 Task: Add a pair of checked slim fit flat-front trousers to your wishlist on Ajio.
Action: Mouse moved to (411, 212)
Screenshot: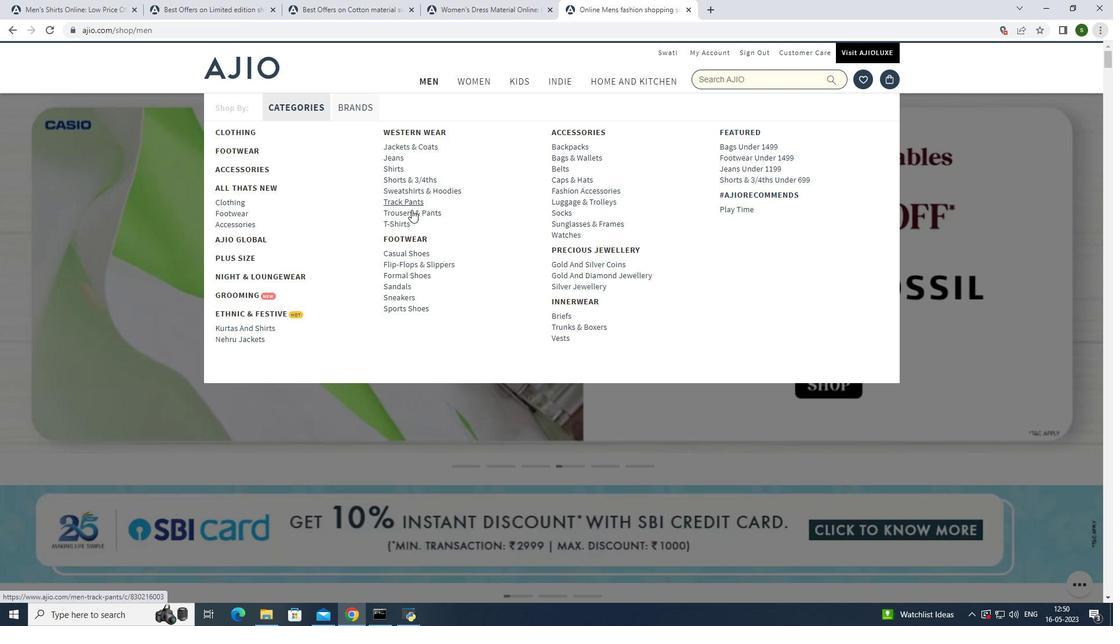 
Action: Mouse pressed left at (411, 212)
Screenshot: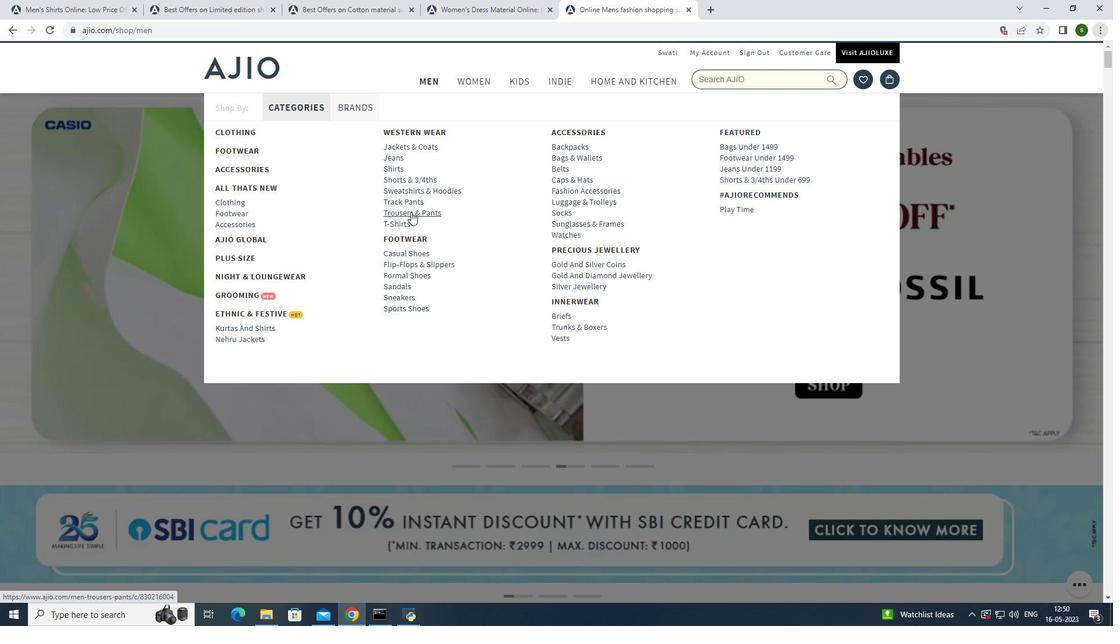 
Action: Mouse moved to (584, 284)
Screenshot: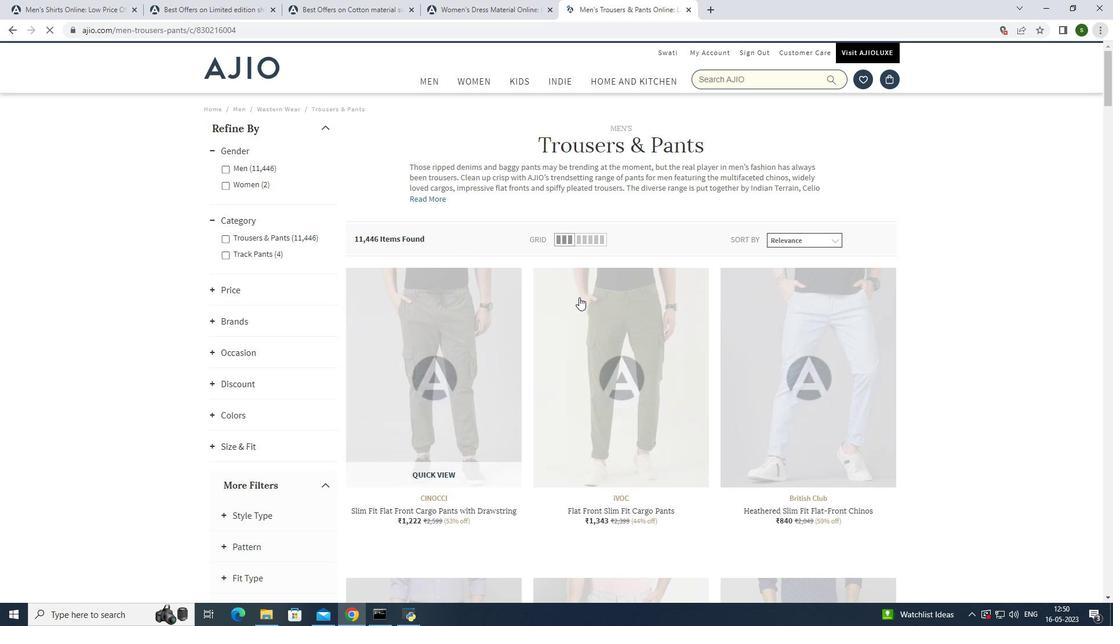 
Action: Mouse scrolled (584, 283) with delta (0, 0)
Screenshot: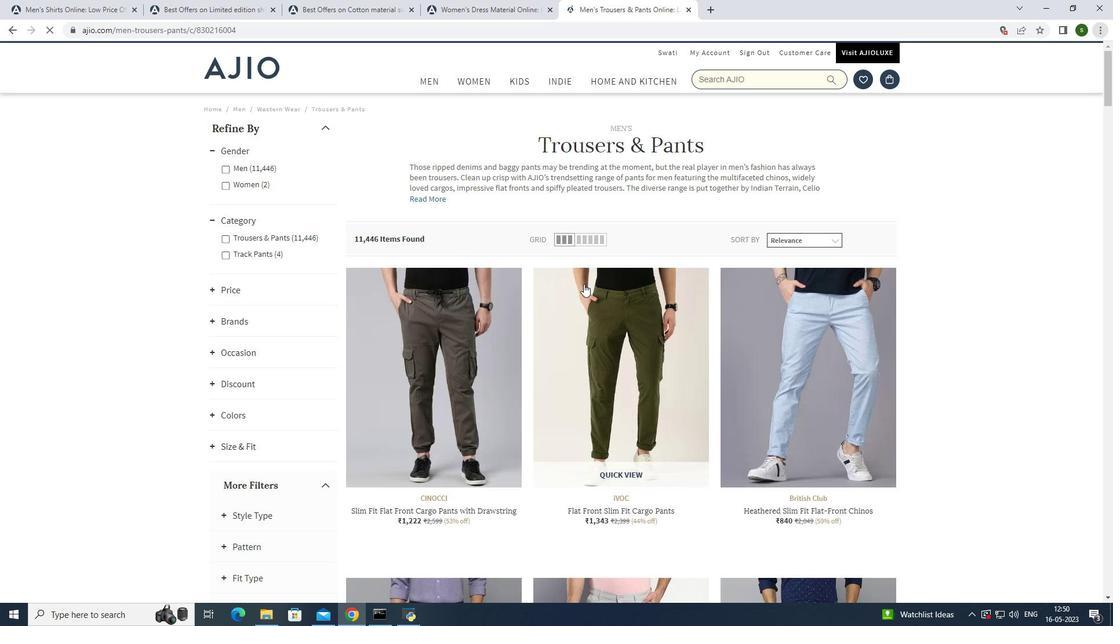 
Action: Mouse scrolled (584, 283) with delta (0, 0)
Screenshot: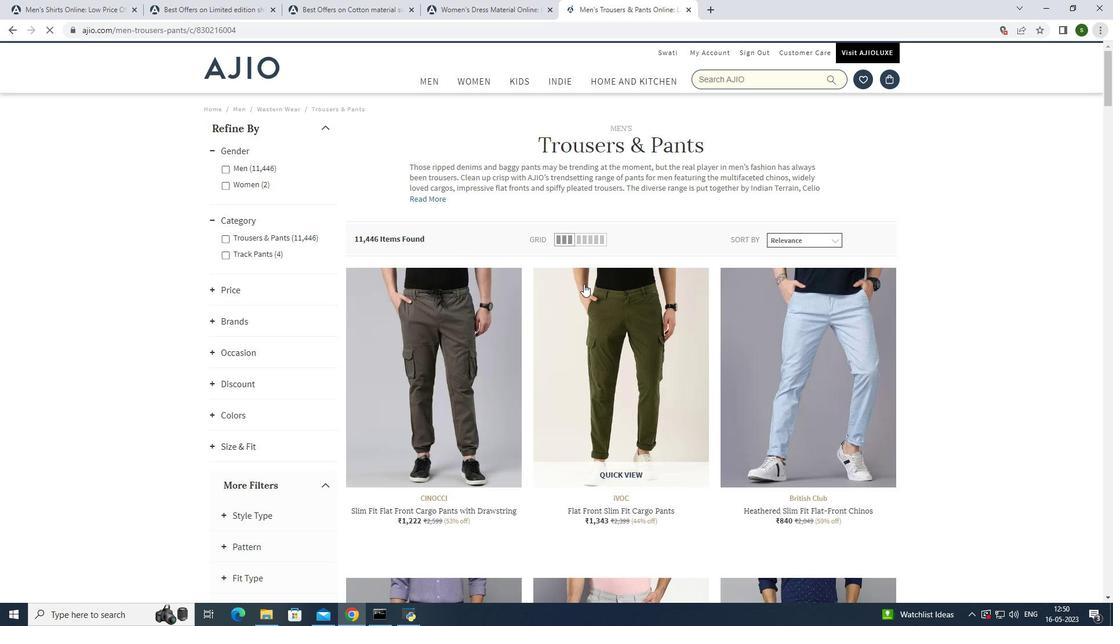 
Action: Mouse scrolled (584, 283) with delta (0, 0)
Screenshot: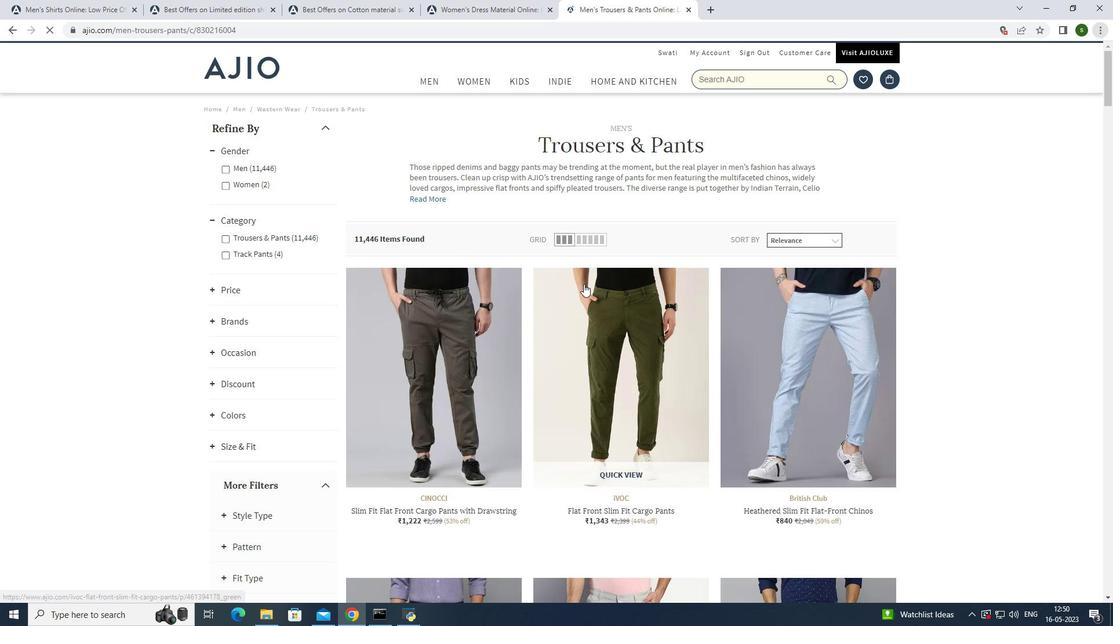 
Action: Mouse scrolled (584, 283) with delta (0, 0)
Screenshot: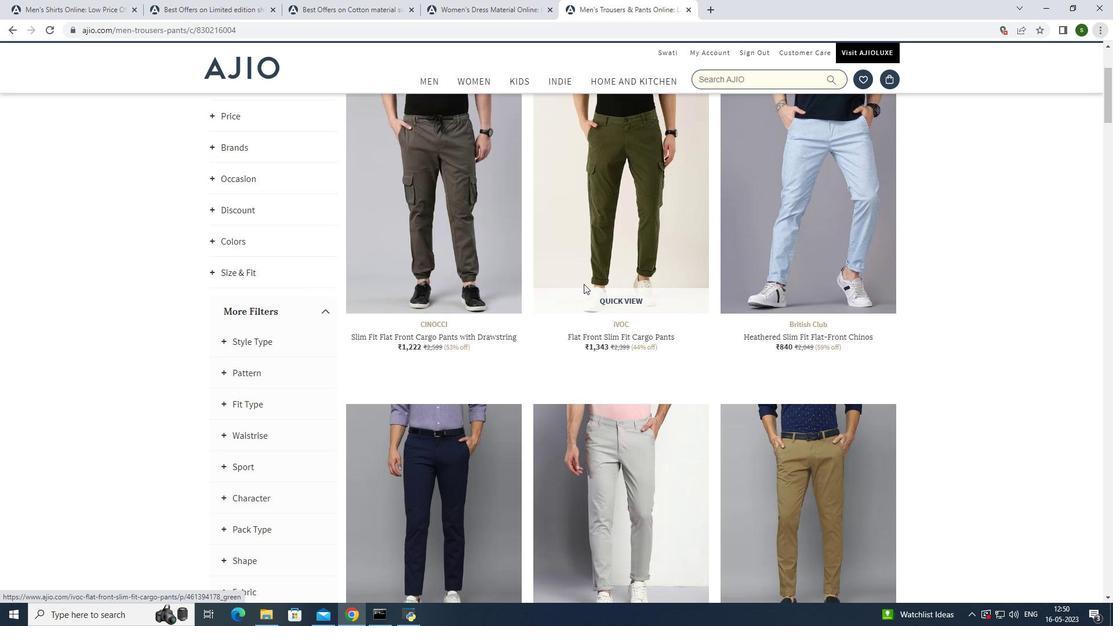 
Action: Mouse scrolled (584, 283) with delta (0, 0)
Screenshot: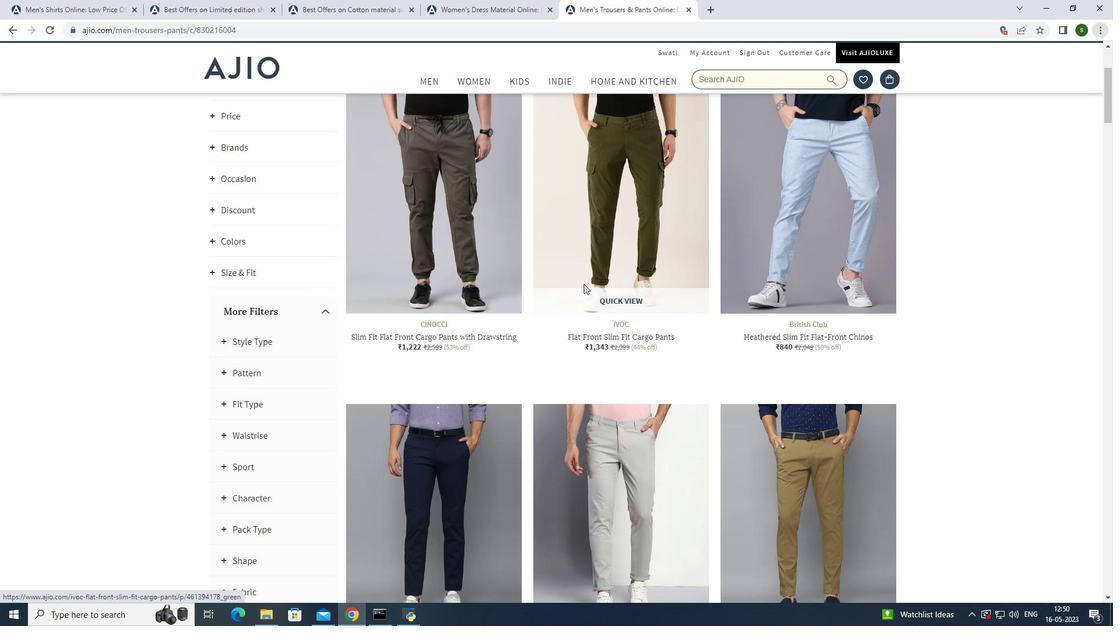 
Action: Mouse scrolled (584, 283) with delta (0, 0)
Screenshot: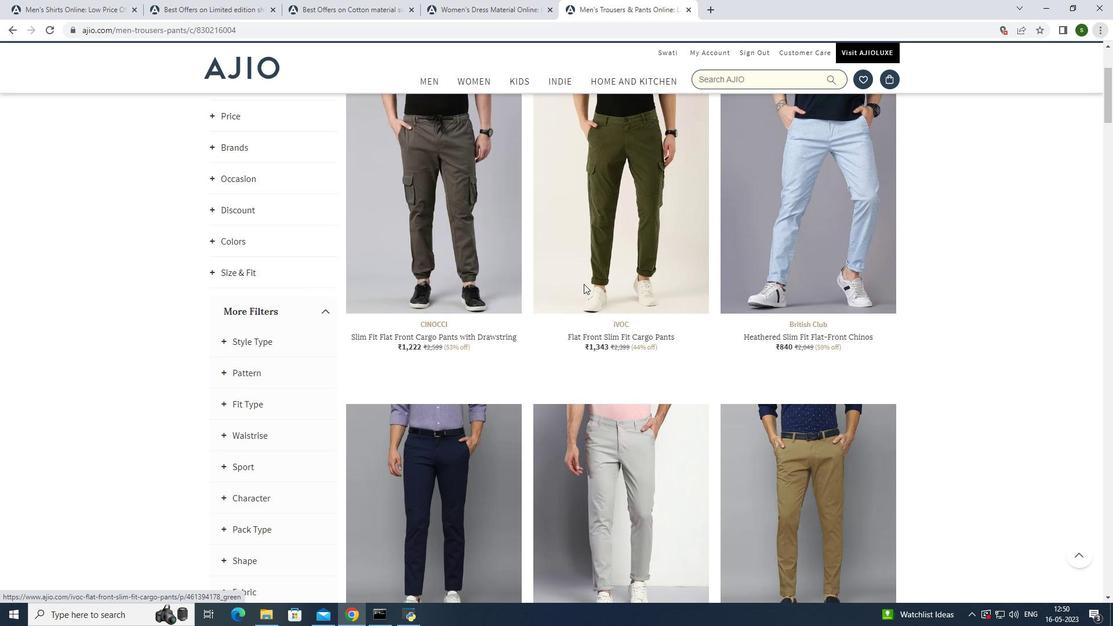 
Action: Mouse scrolled (584, 283) with delta (0, 0)
Screenshot: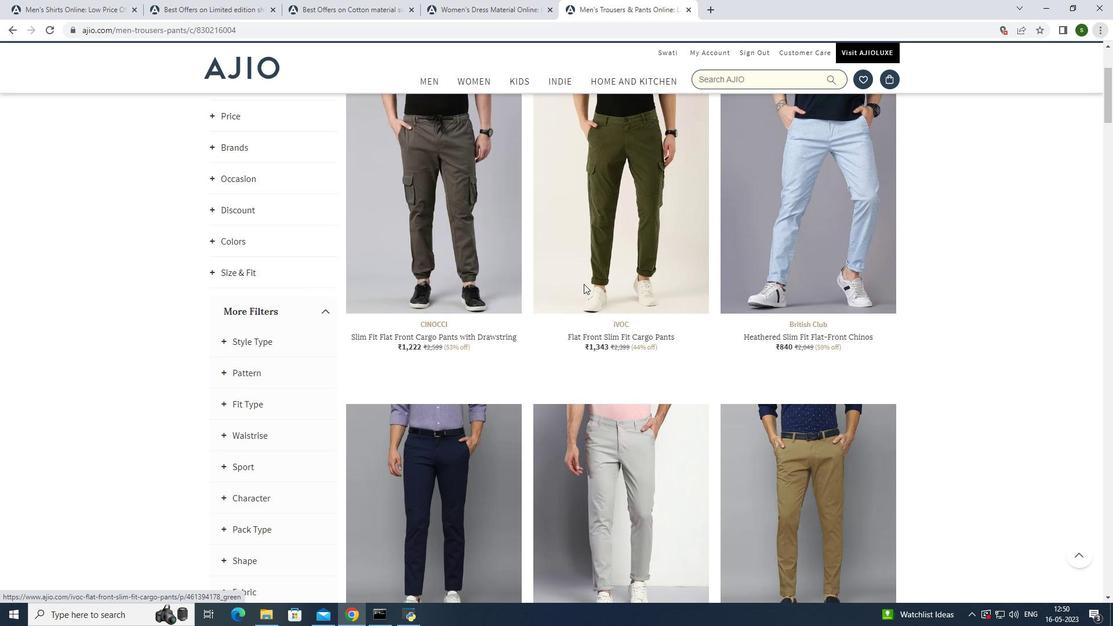 
Action: Mouse scrolled (584, 283) with delta (0, 0)
Screenshot: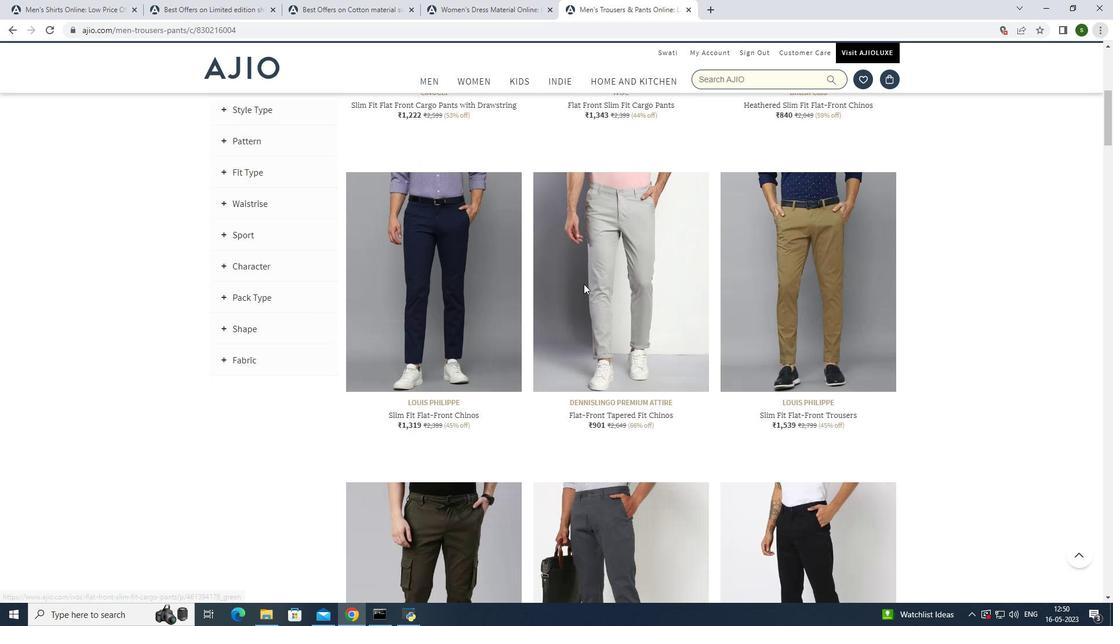 
Action: Mouse scrolled (584, 283) with delta (0, 0)
Screenshot: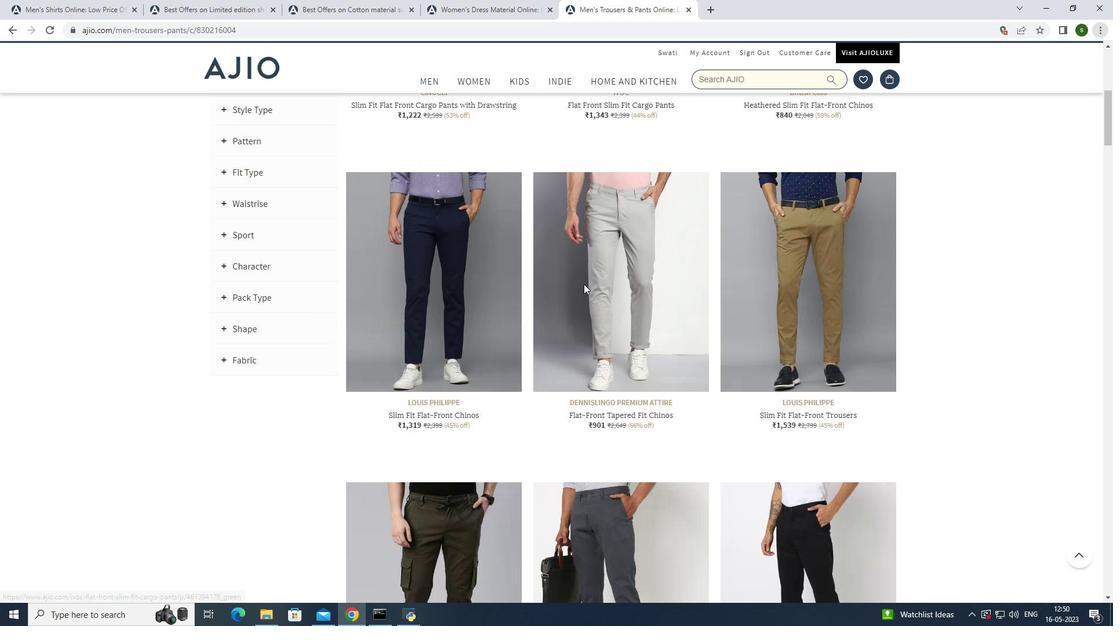 
Action: Mouse scrolled (584, 283) with delta (0, 0)
Screenshot: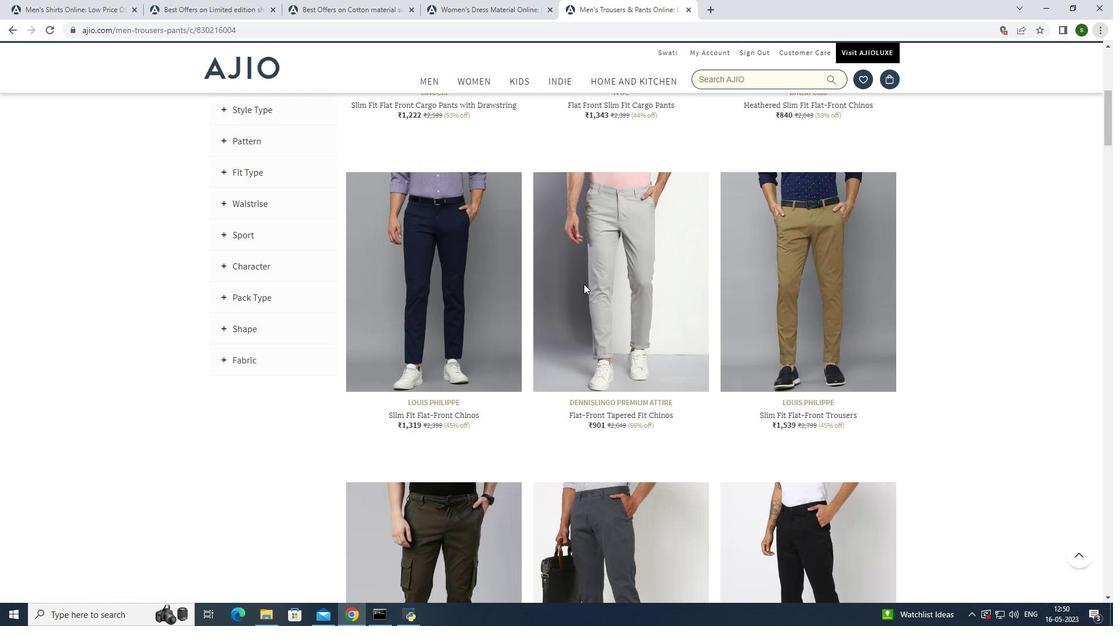 
Action: Mouse scrolled (584, 283) with delta (0, 0)
Screenshot: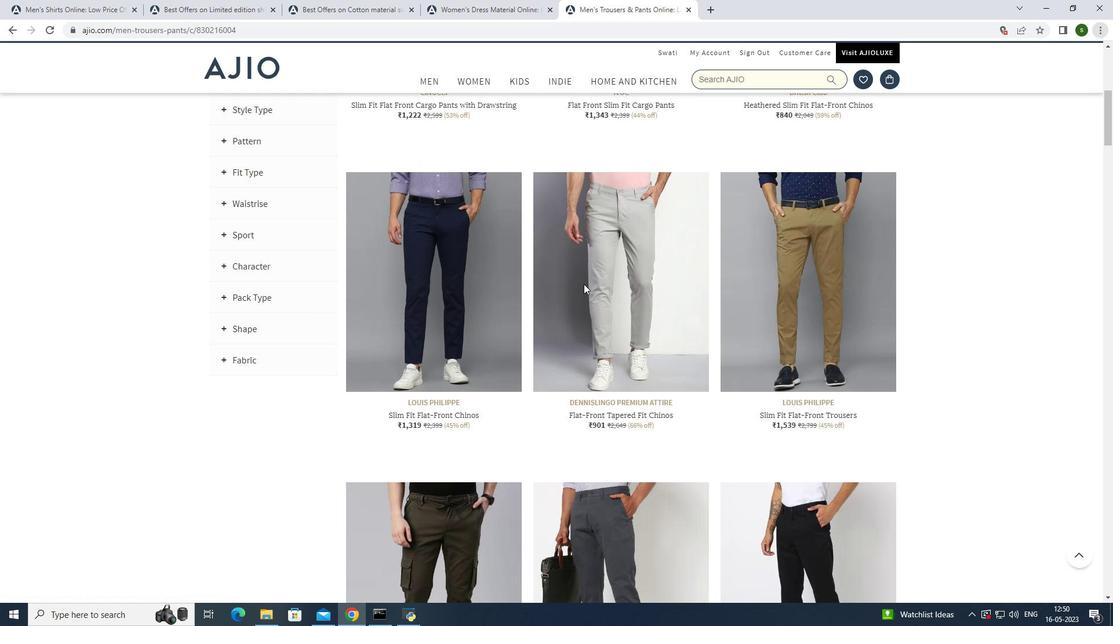 
Action: Mouse scrolled (584, 283) with delta (0, 0)
Screenshot: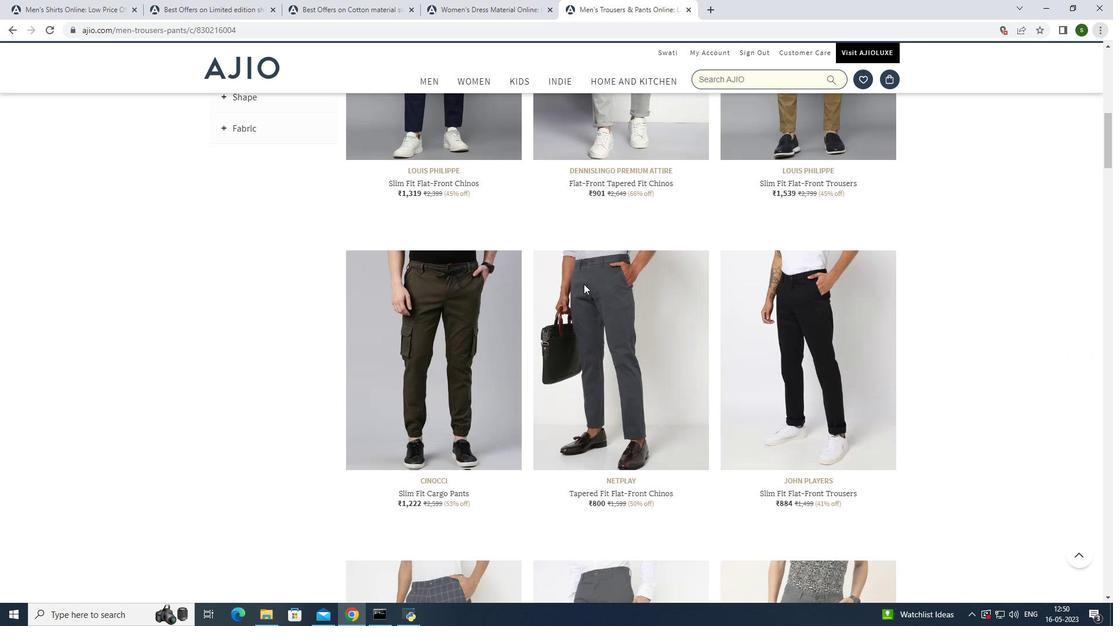 
Action: Mouse scrolled (584, 283) with delta (0, 0)
Screenshot: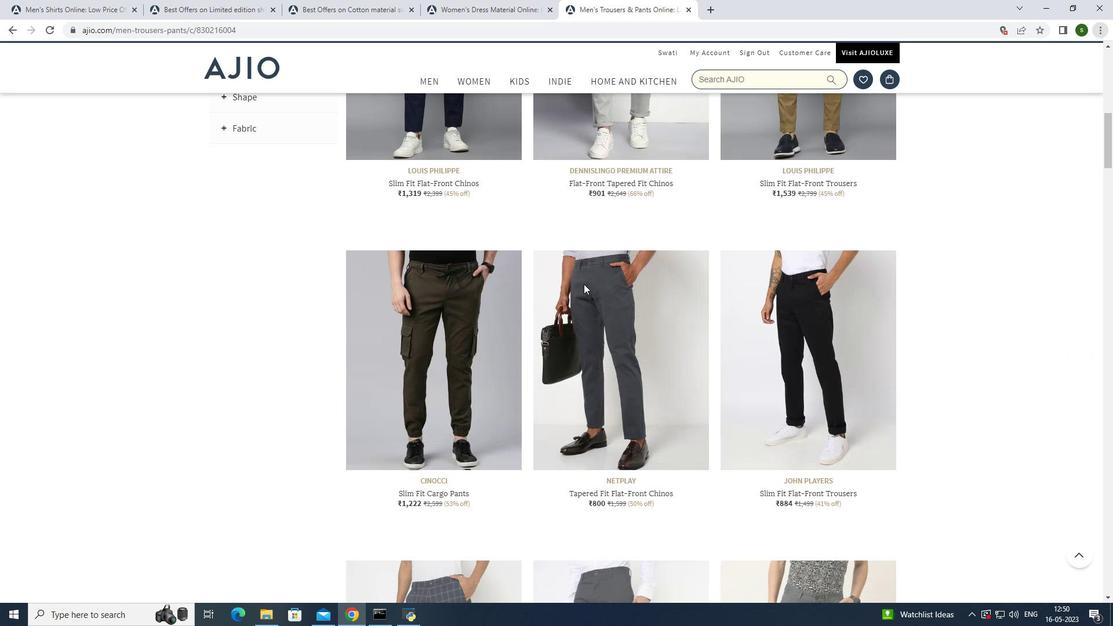 
Action: Mouse scrolled (584, 283) with delta (0, 0)
Screenshot: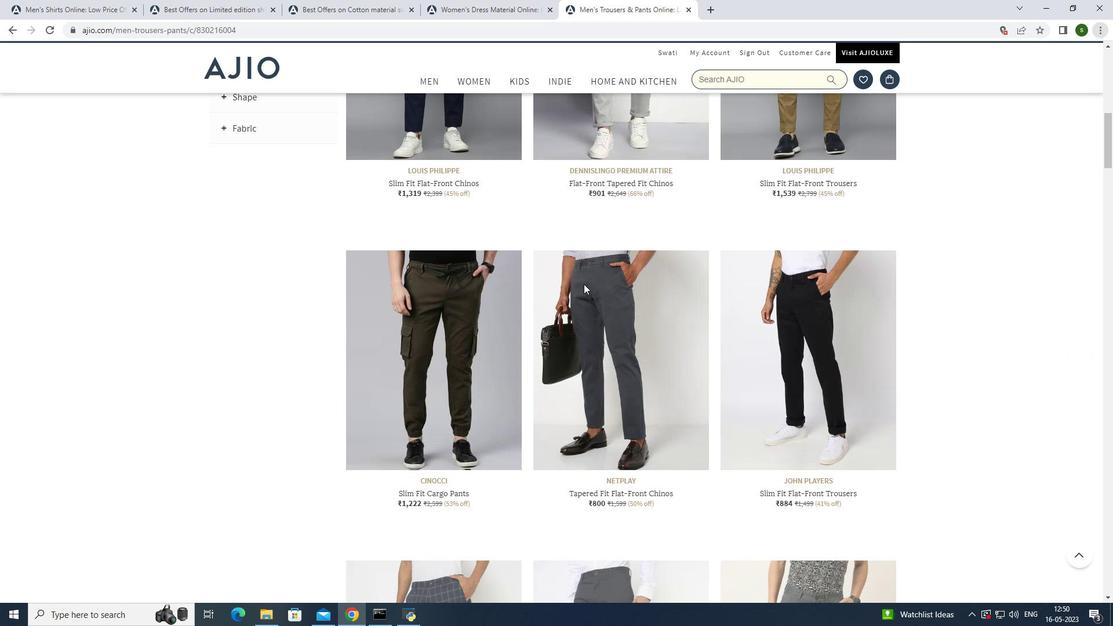
Action: Mouse scrolled (584, 283) with delta (0, 0)
Screenshot: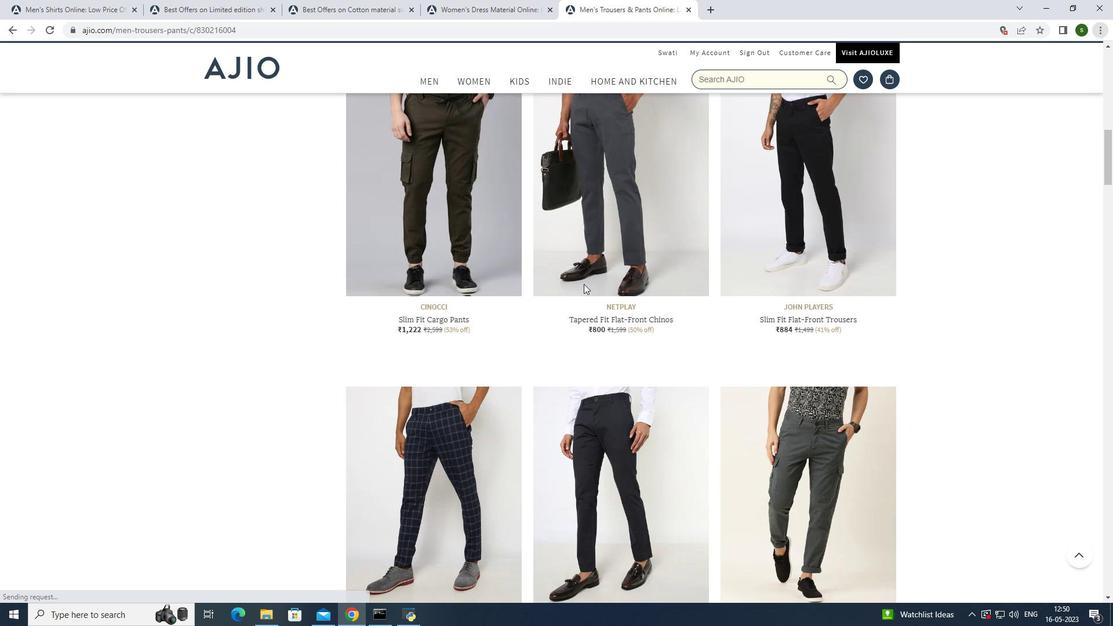 
Action: Mouse scrolled (584, 283) with delta (0, 0)
Screenshot: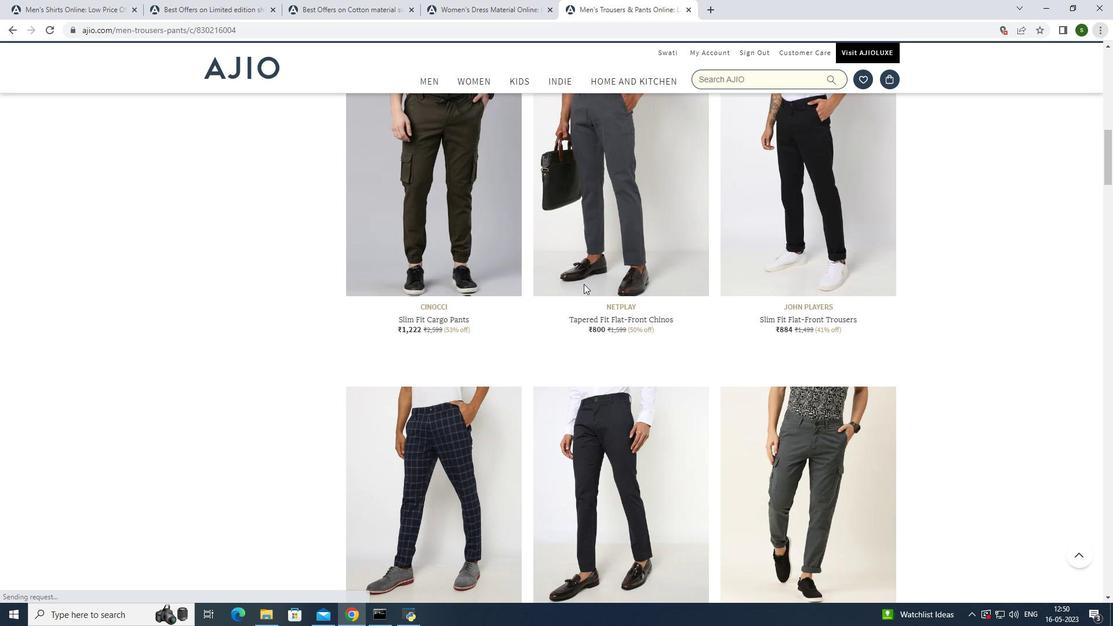 
Action: Mouse scrolled (584, 283) with delta (0, 0)
Screenshot: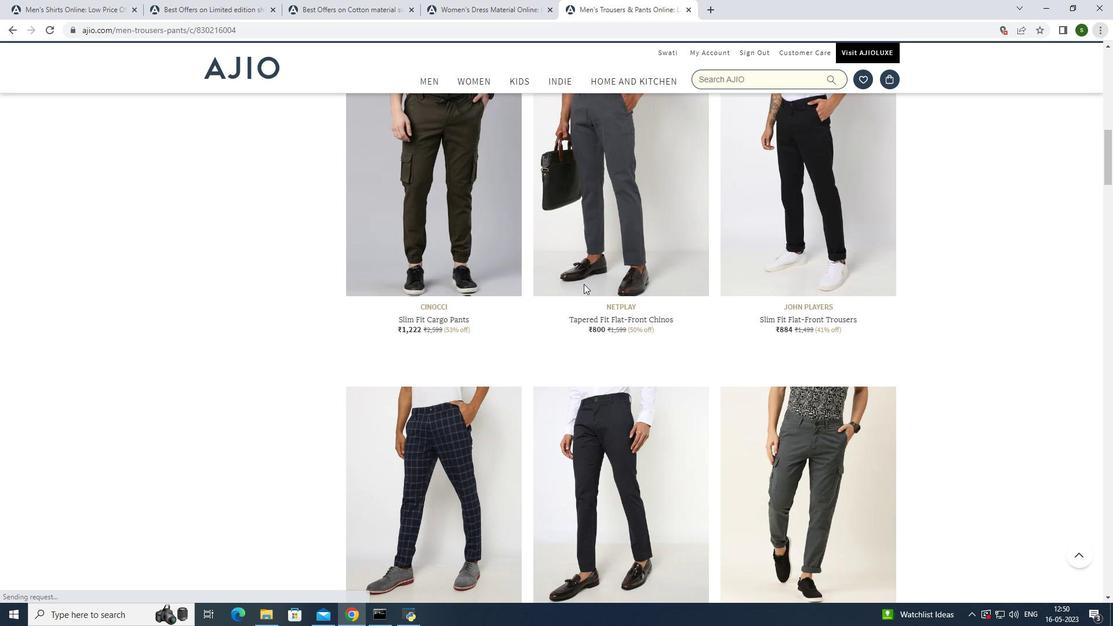 
Action: Mouse moved to (459, 311)
Screenshot: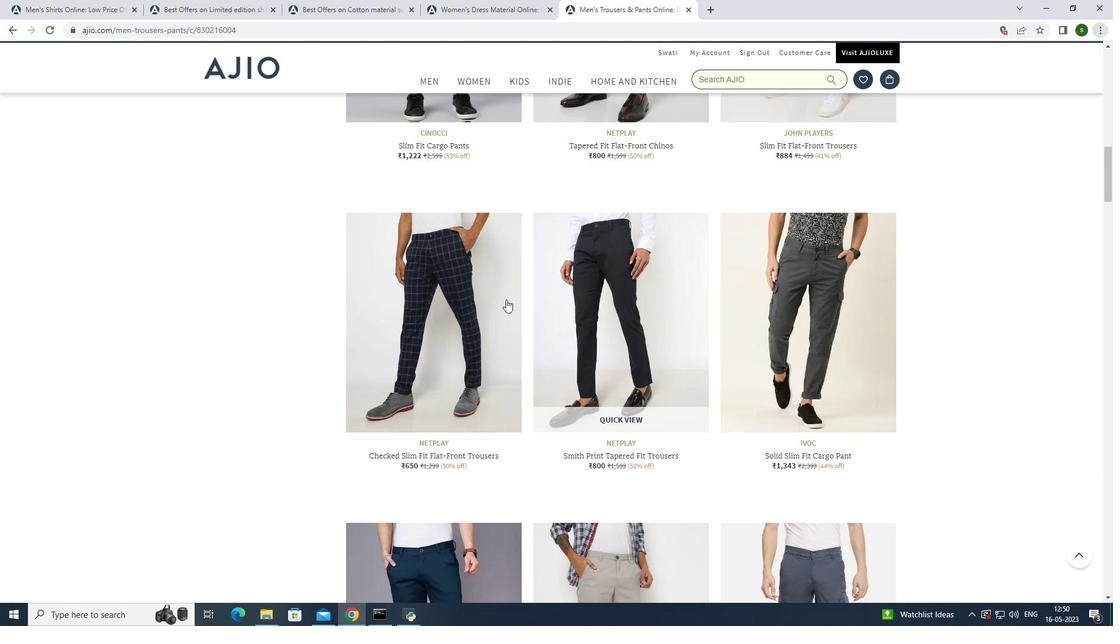 
Action: Mouse pressed left at (459, 311)
Screenshot: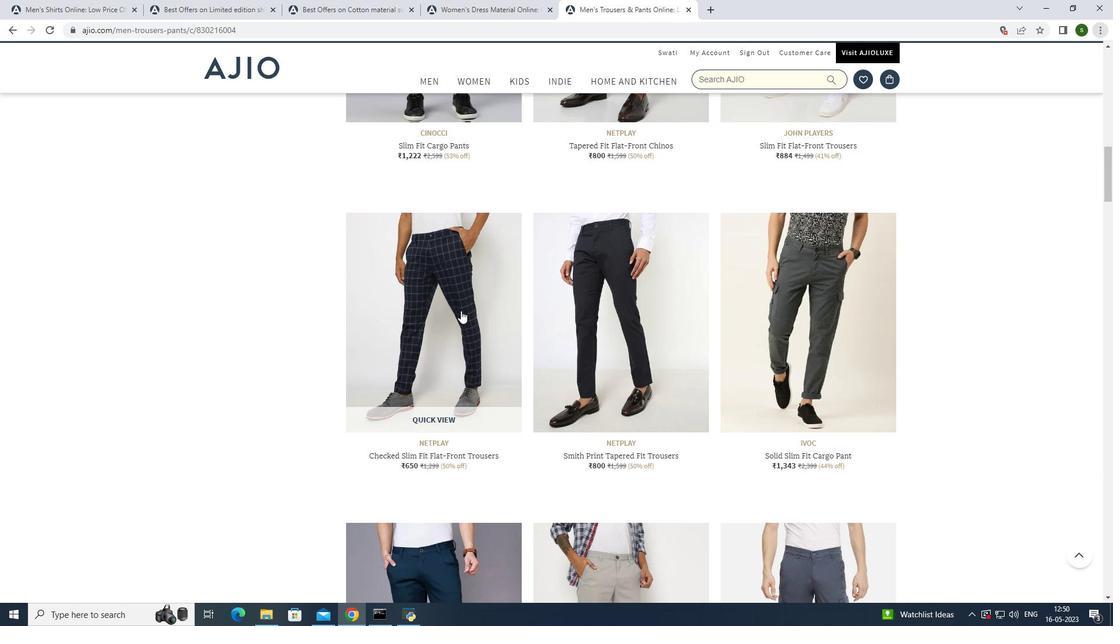 
Action: Mouse moved to (761, 498)
Screenshot: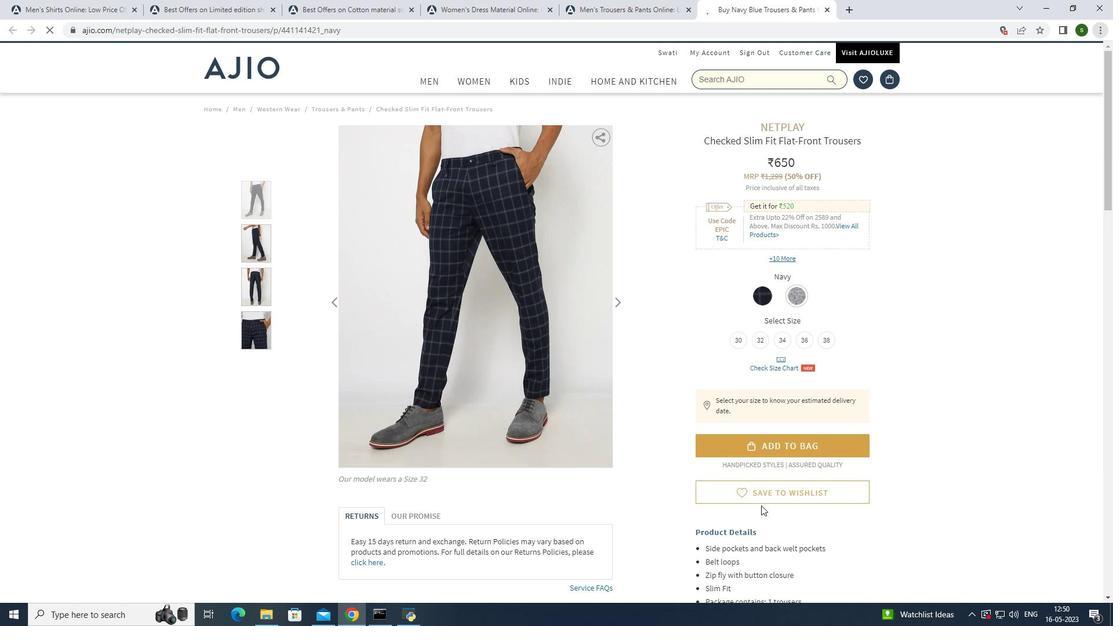 
Action: Mouse pressed left at (761, 498)
Screenshot: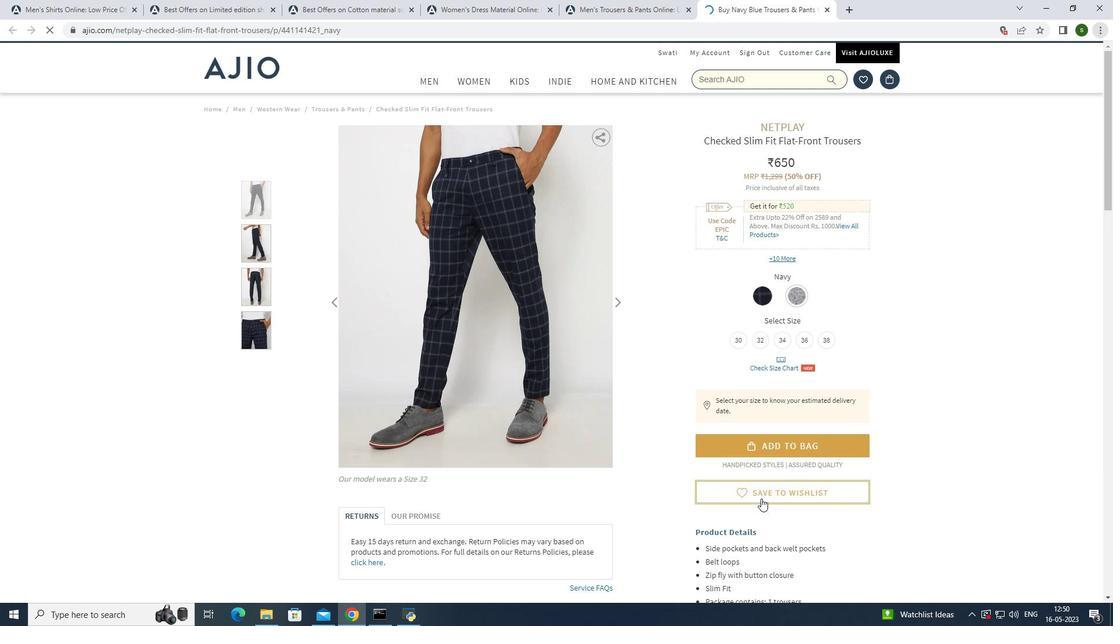
Action: Mouse moved to (866, 80)
Screenshot: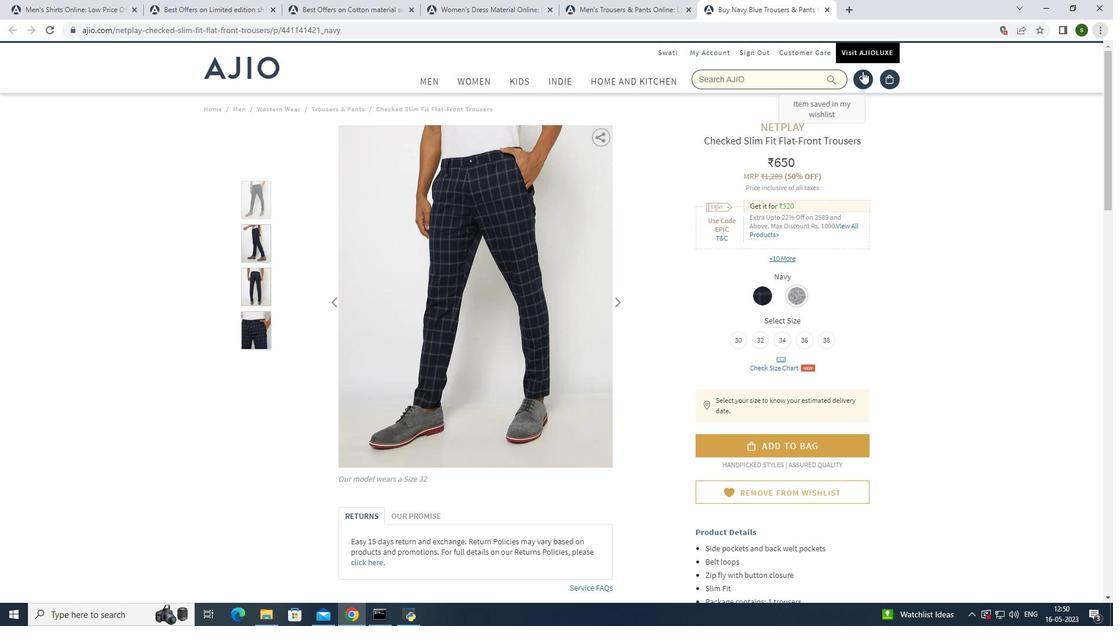 
Action: Mouse pressed left at (866, 80)
Screenshot: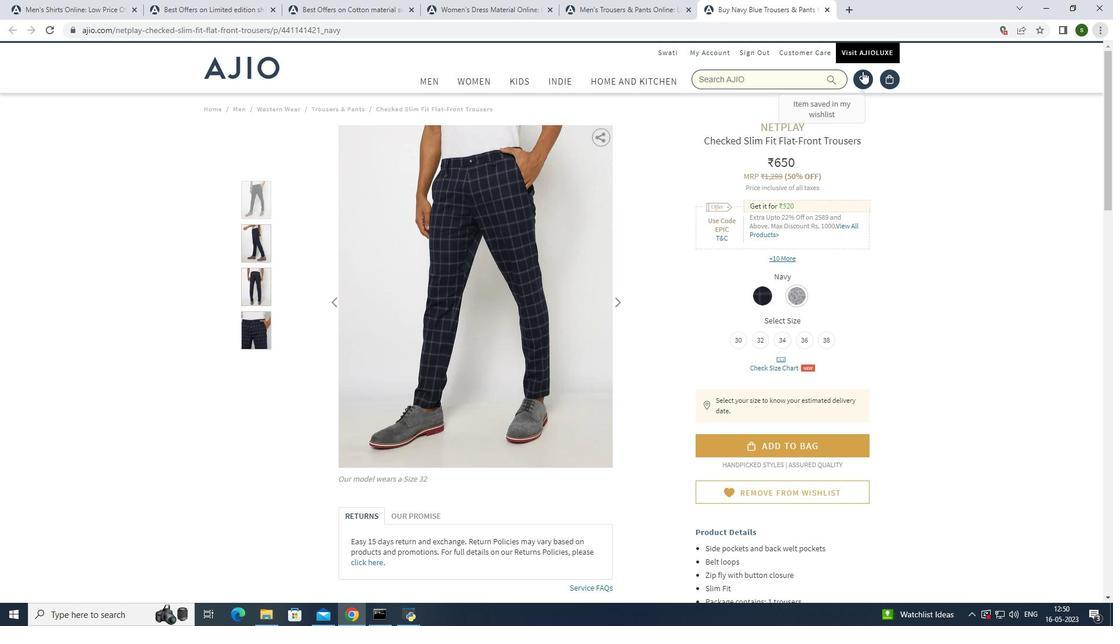 
Action: Mouse moved to (167, 250)
Screenshot: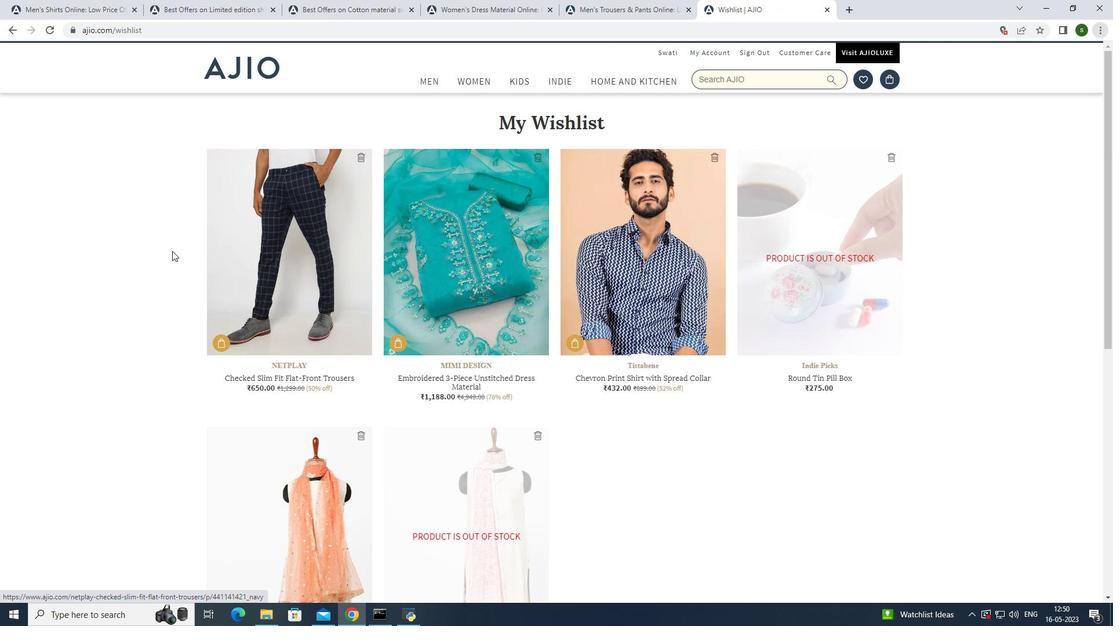 
